 Task: Set the alternate calendars to Indian - Hindu (Saka).
Action: Mouse moved to (981, 103)
Screenshot: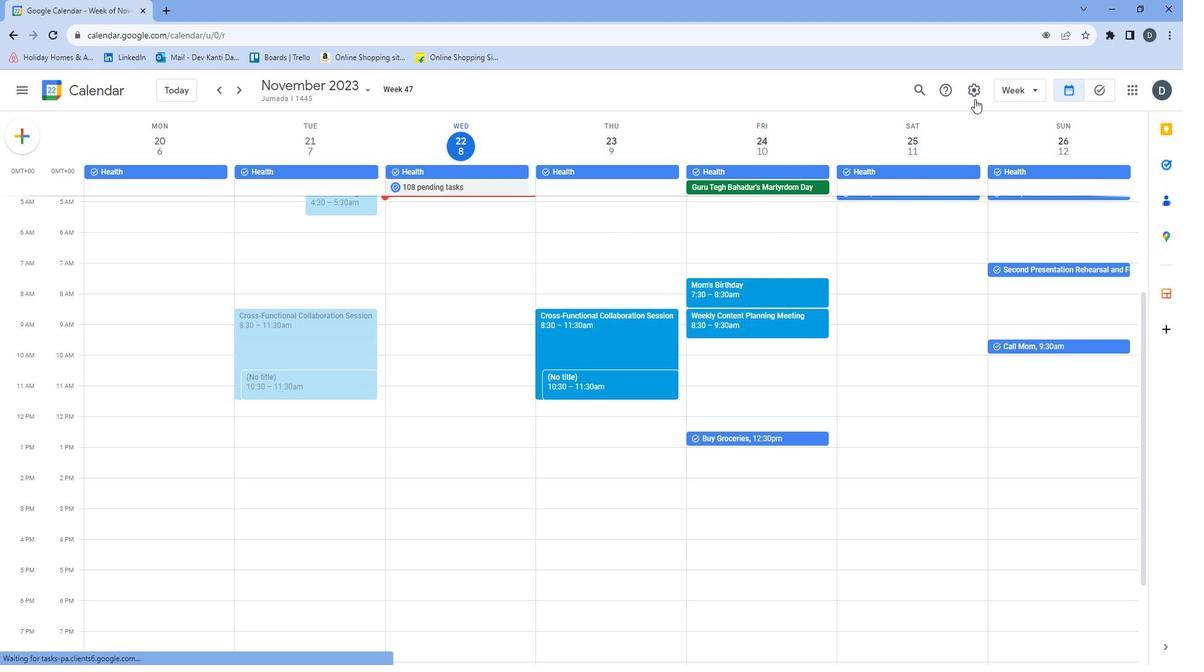 
Action: Mouse pressed left at (981, 103)
Screenshot: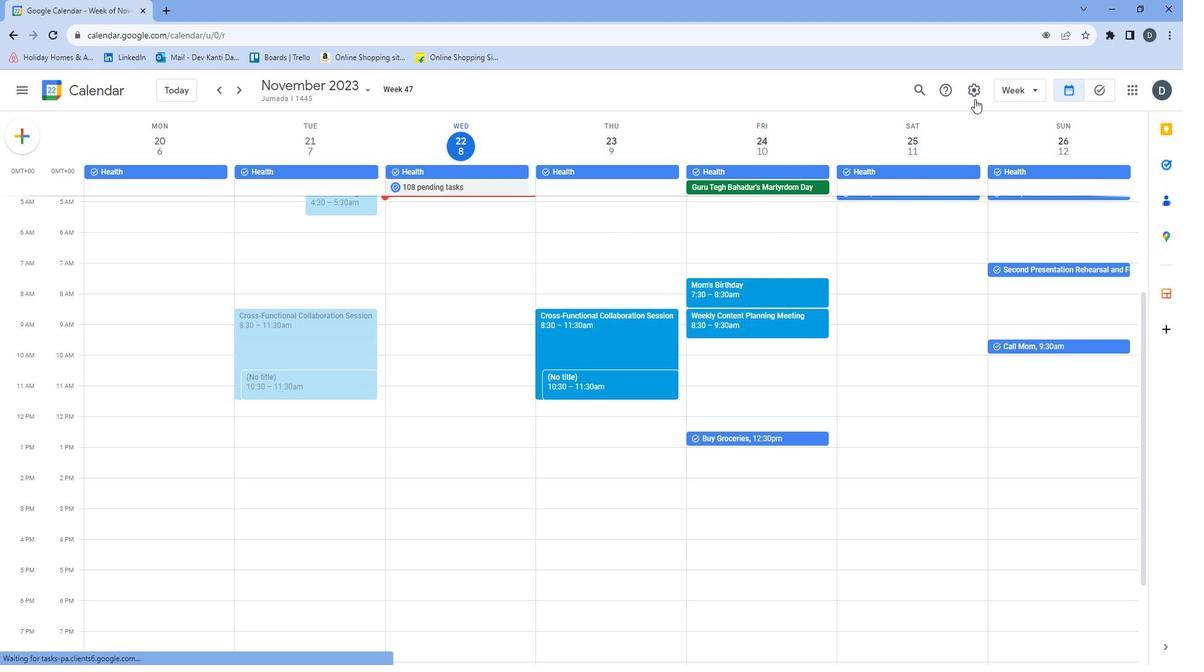 
Action: Mouse moved to (997, 120)
Screenshot: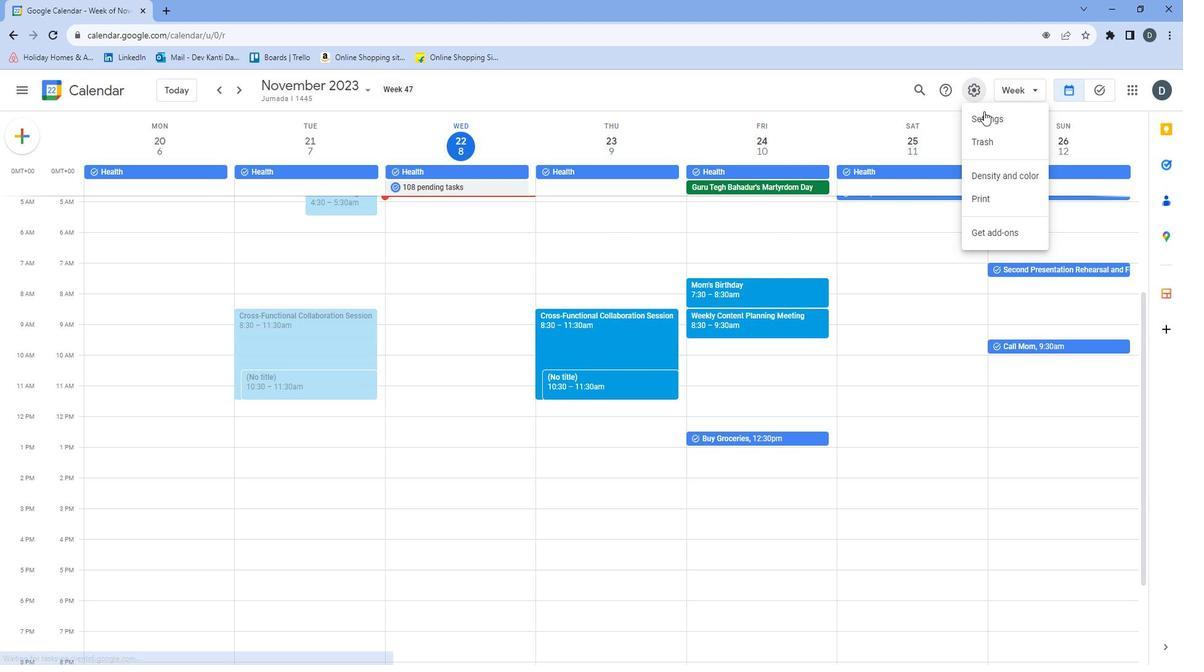 
Action: Mouse pressed left at (997, 120)
Screenshot: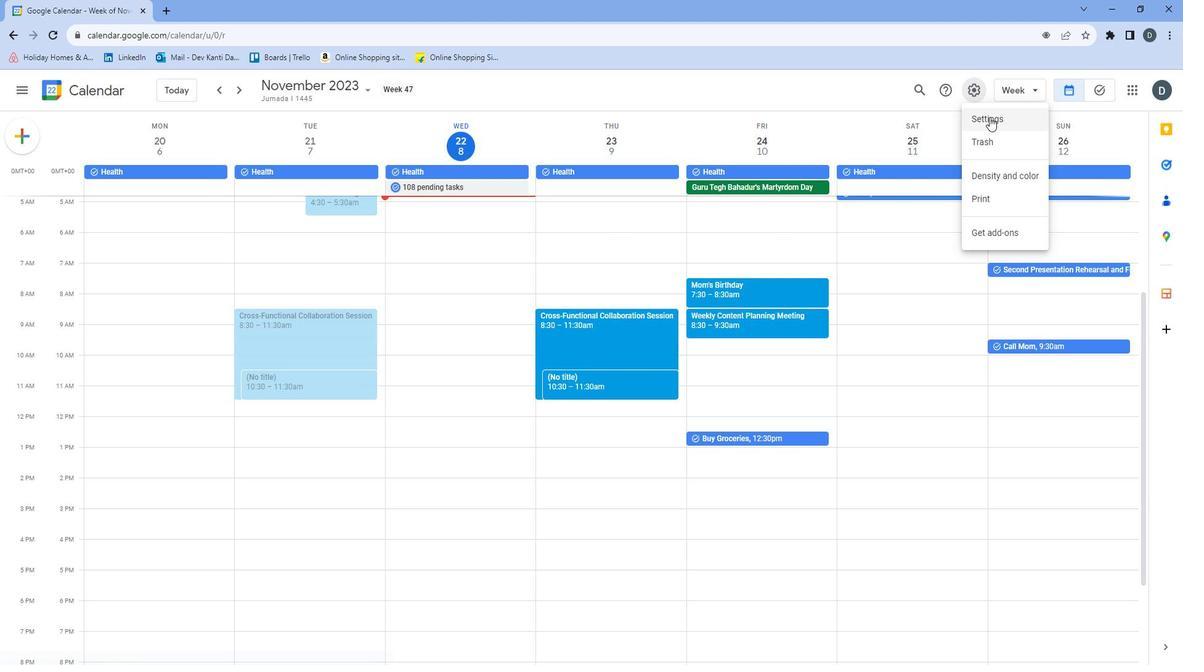 
Action: Mouse moved to (809, 397)
Screenshot: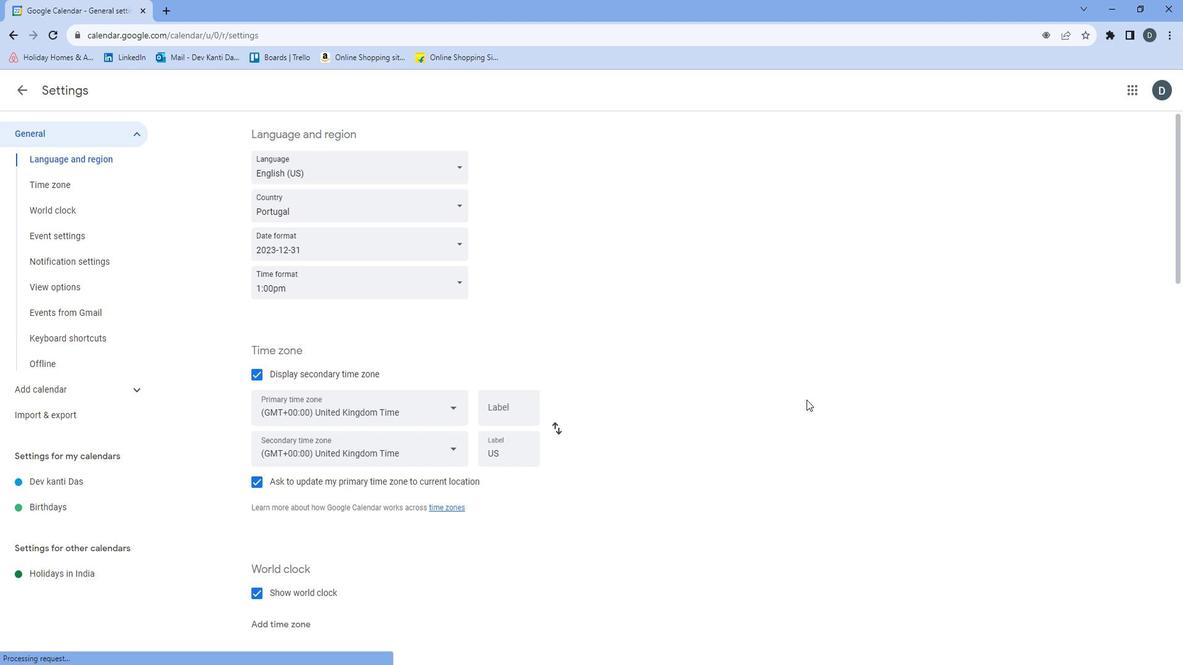 
Action: Mouse scrolled (809, 396) with delta (0, 0)
Screenshot: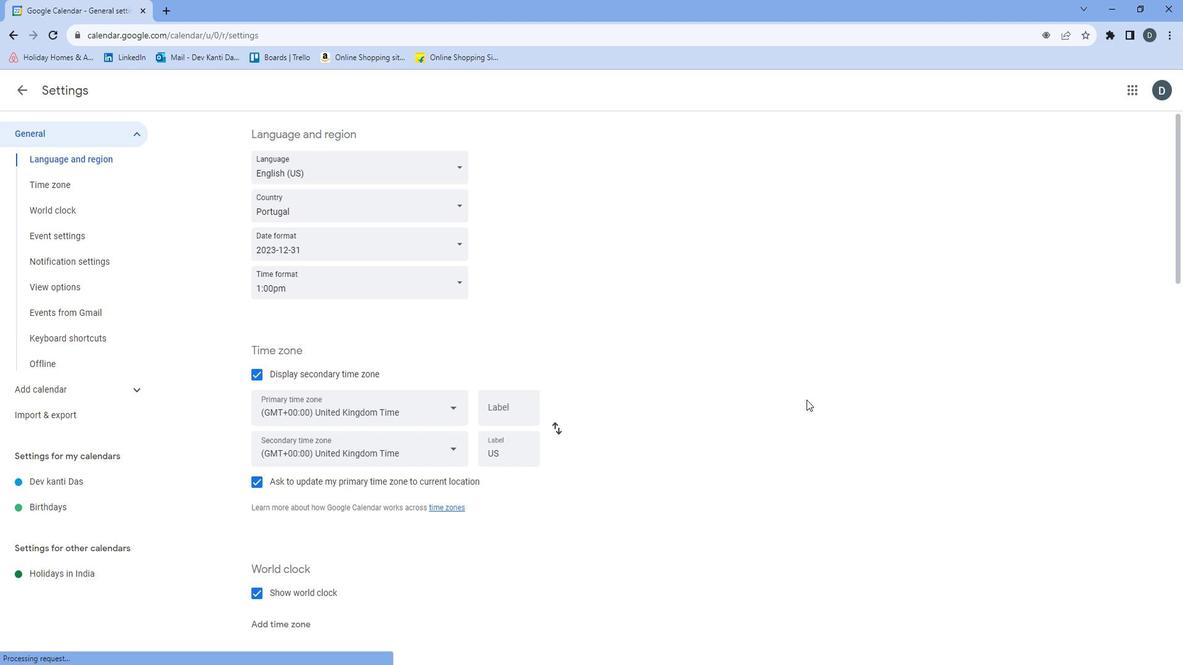 
Action: Mouse moved to (805, 400)
Screenshot: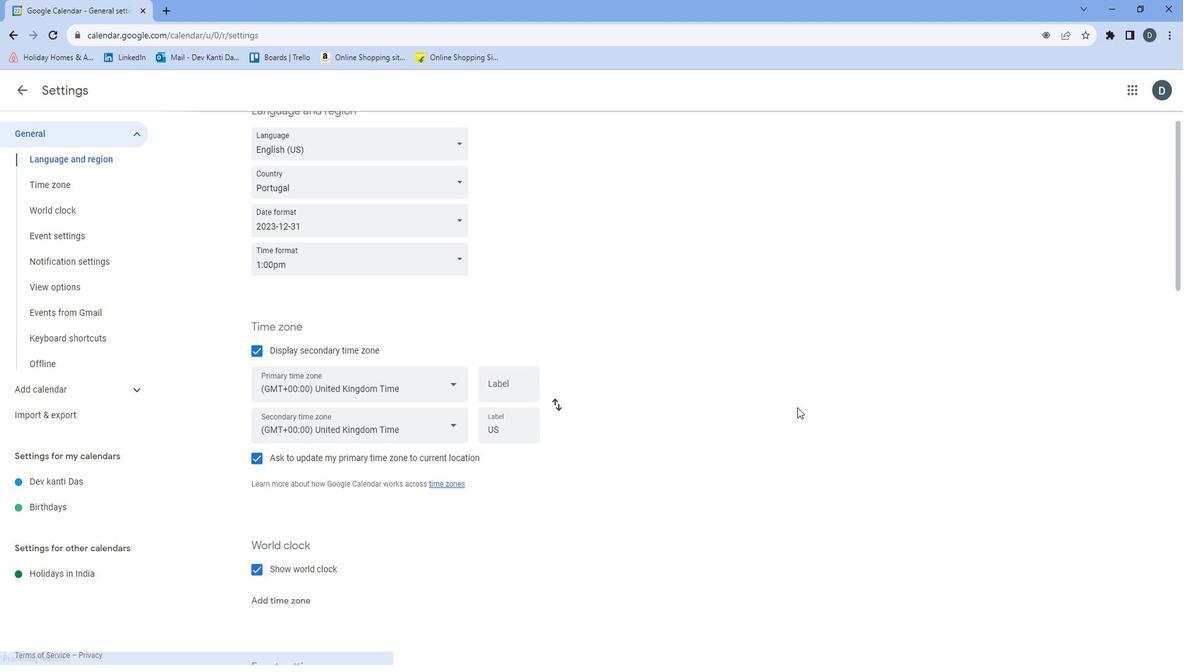 
Action: Mouse scrolled (805, 400) with delta (0, 0)
Screenshot: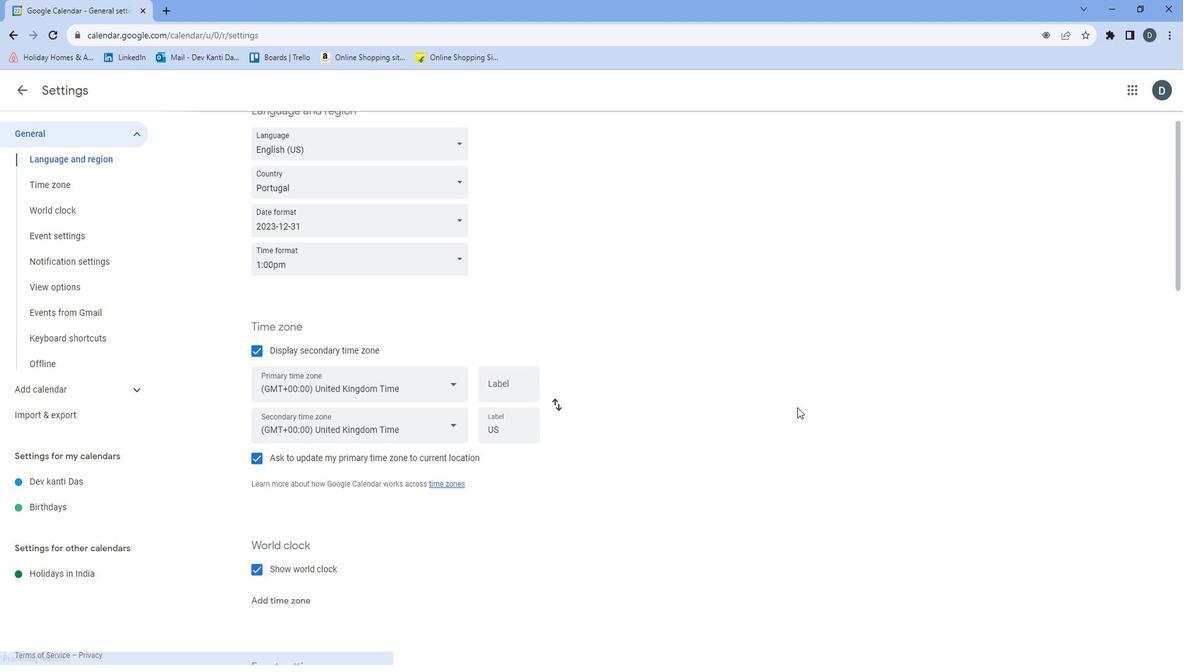 
Action: Mouse moved to (803, 401)
Screenshot: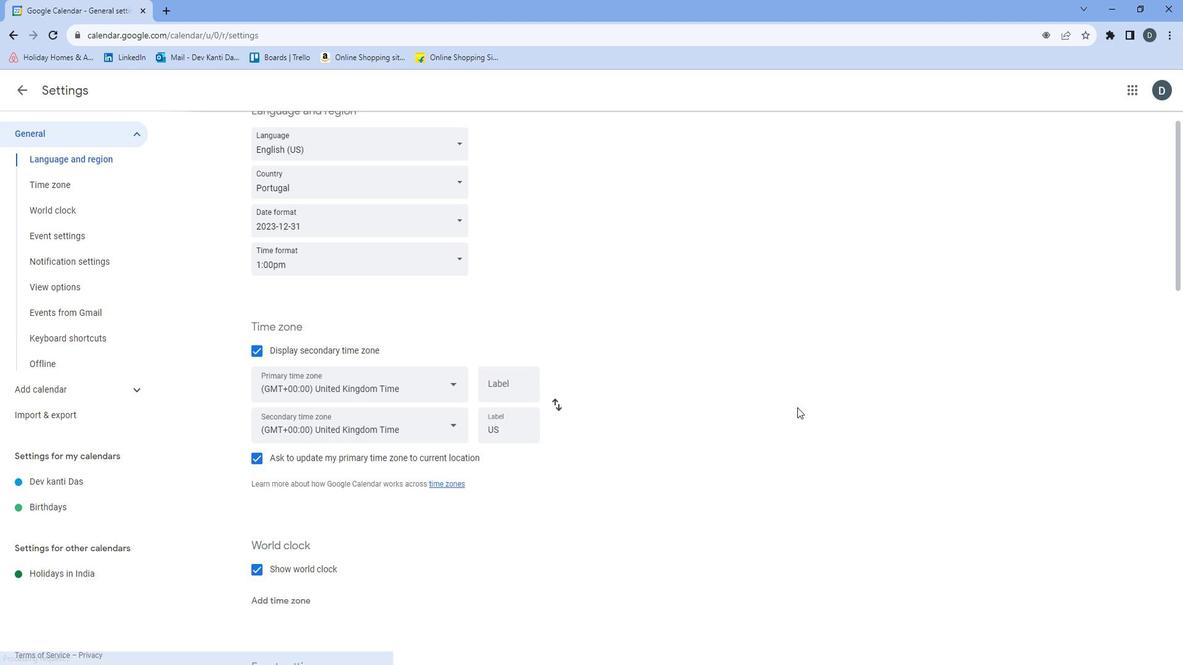 
Action: Mouse scrolled (803, 400) with delta (0, 0)
Screenshot: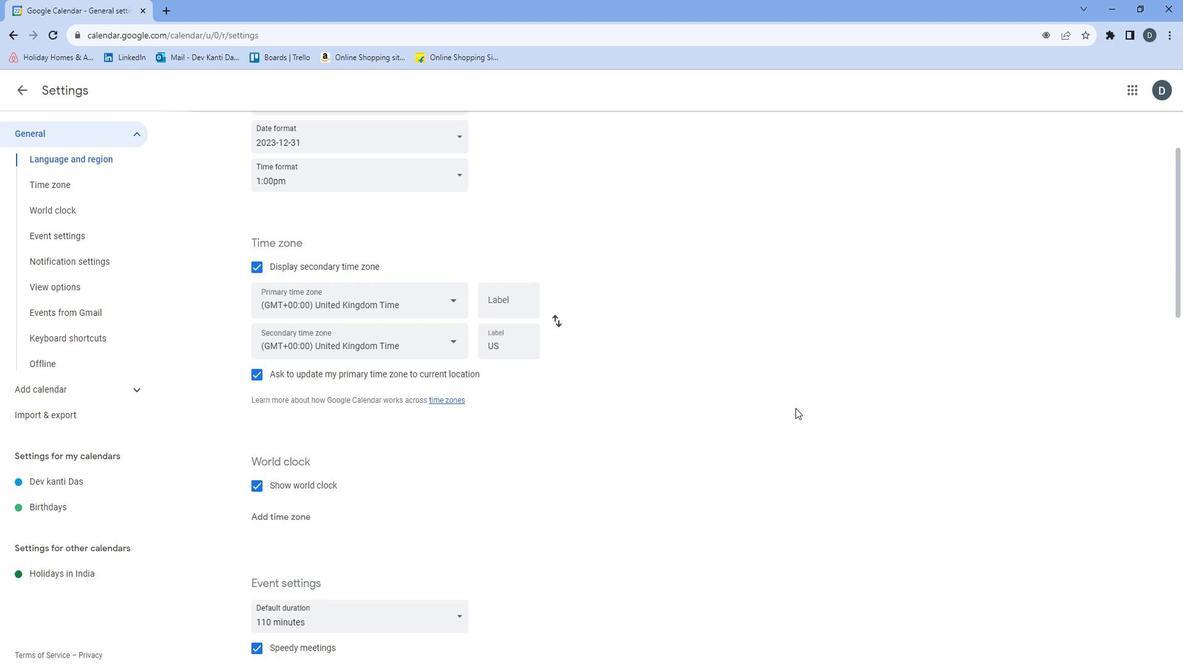 
Action: Mouse scrolled (803, 400) with delta (0, 0)
Screenshot: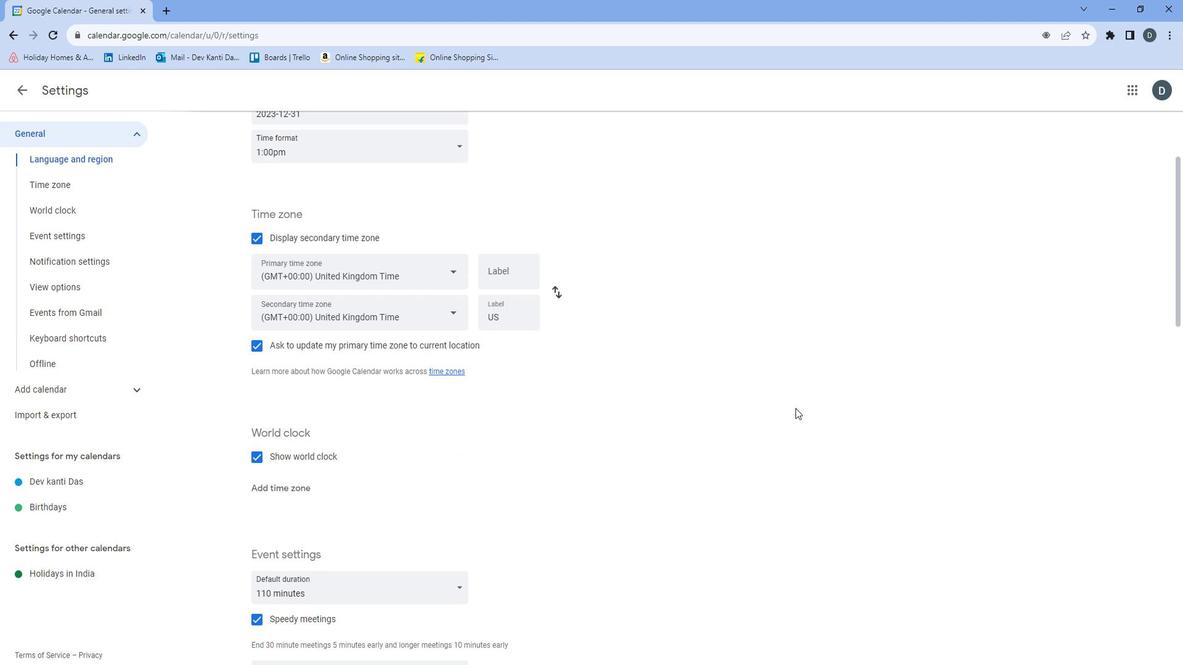 
Action: Mouse moved to (803, 401)
Screenshot: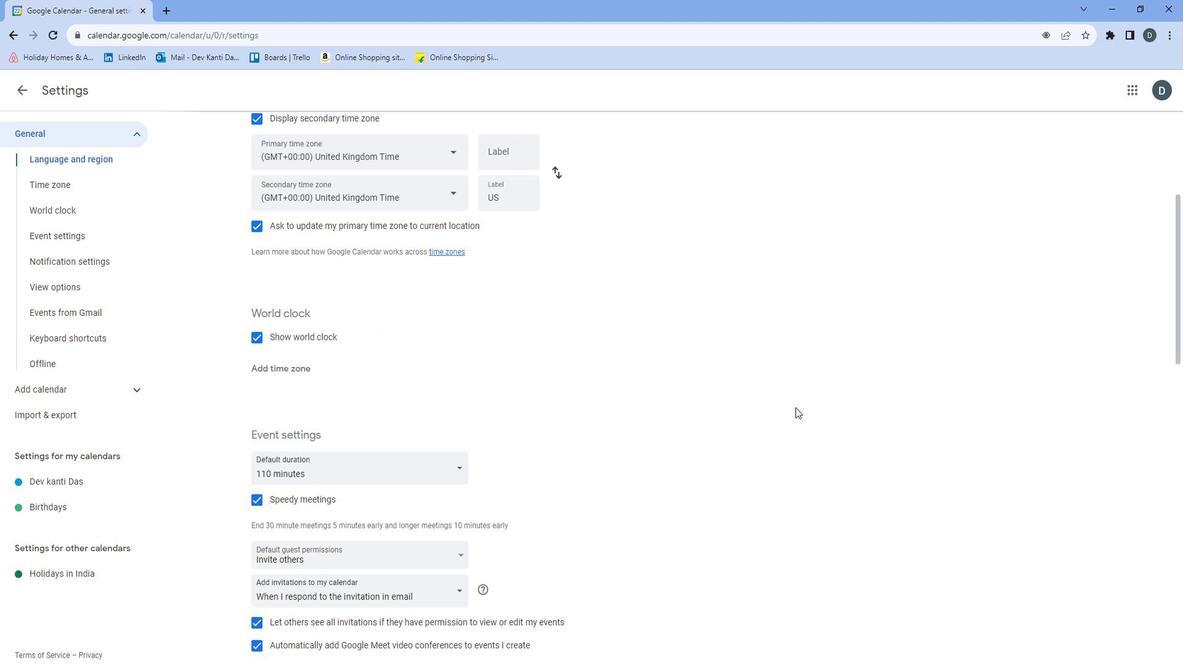 
Action: Mouse scrolled (803, 401) with delta (0, 0)
Screenshot: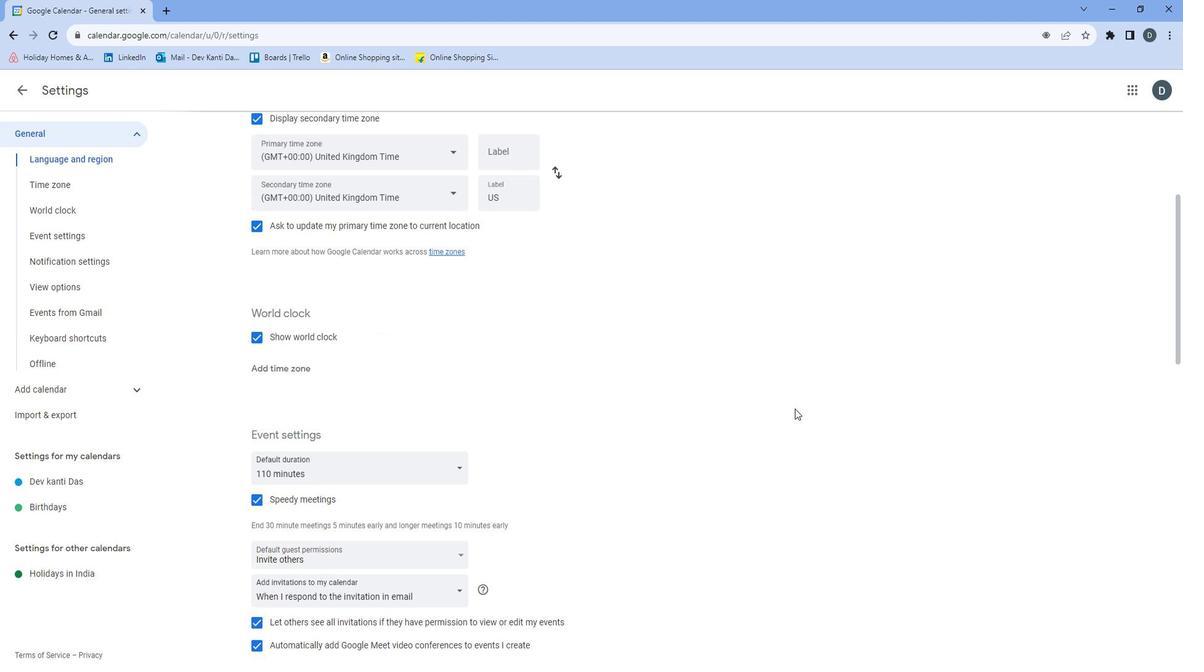 
Action: Mouse scrolled (803, 401) with delta (0, 0)
Screenshot: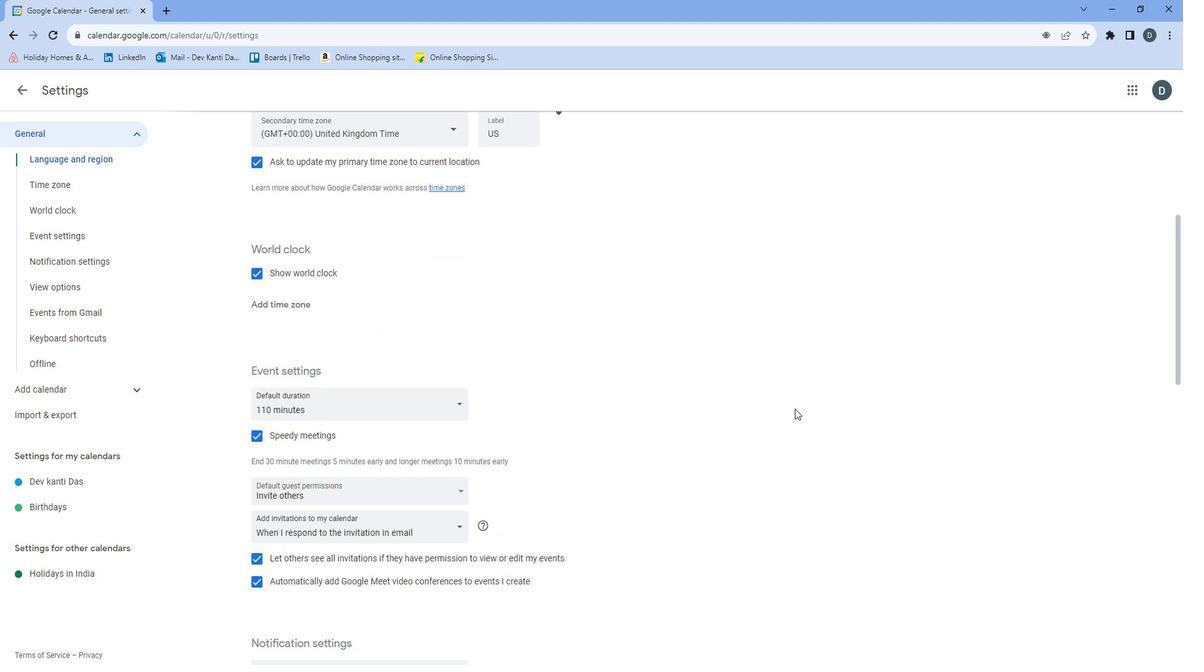 
Action: Mouse scrolled (803, 401) with delta (0, 0)
Screenshot: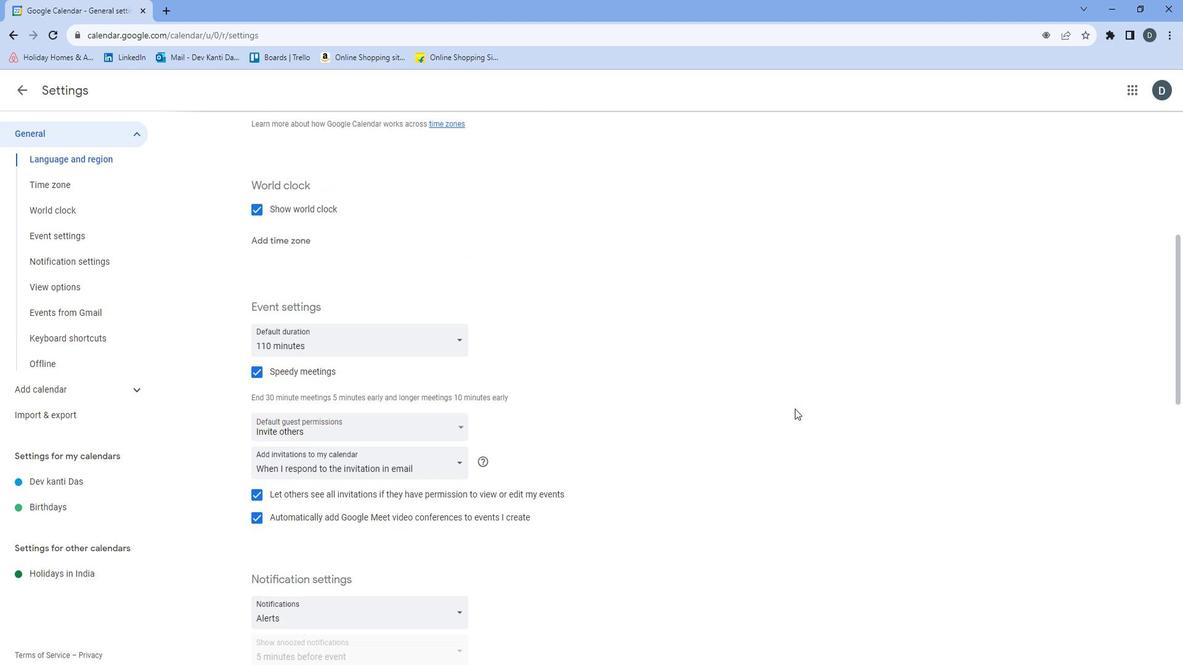 
Action: Mouse scrolled (803, 401) with delta (0, 0)
Screenshot: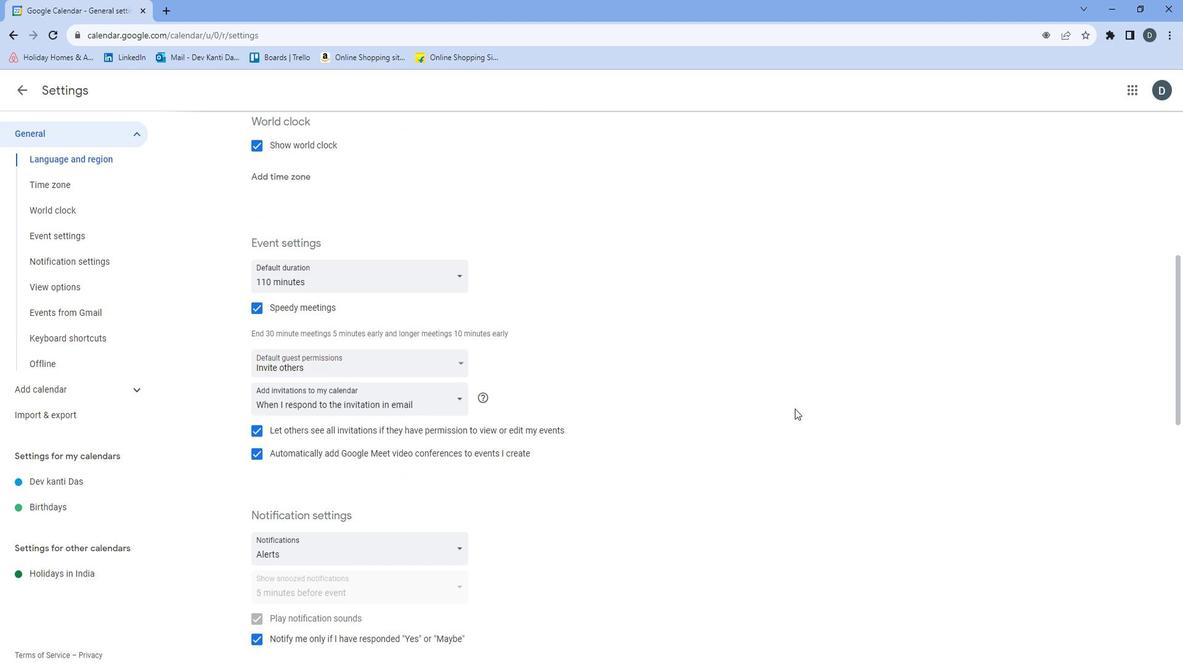 
Action: Mouse moved to (802, 401)
Screenshot: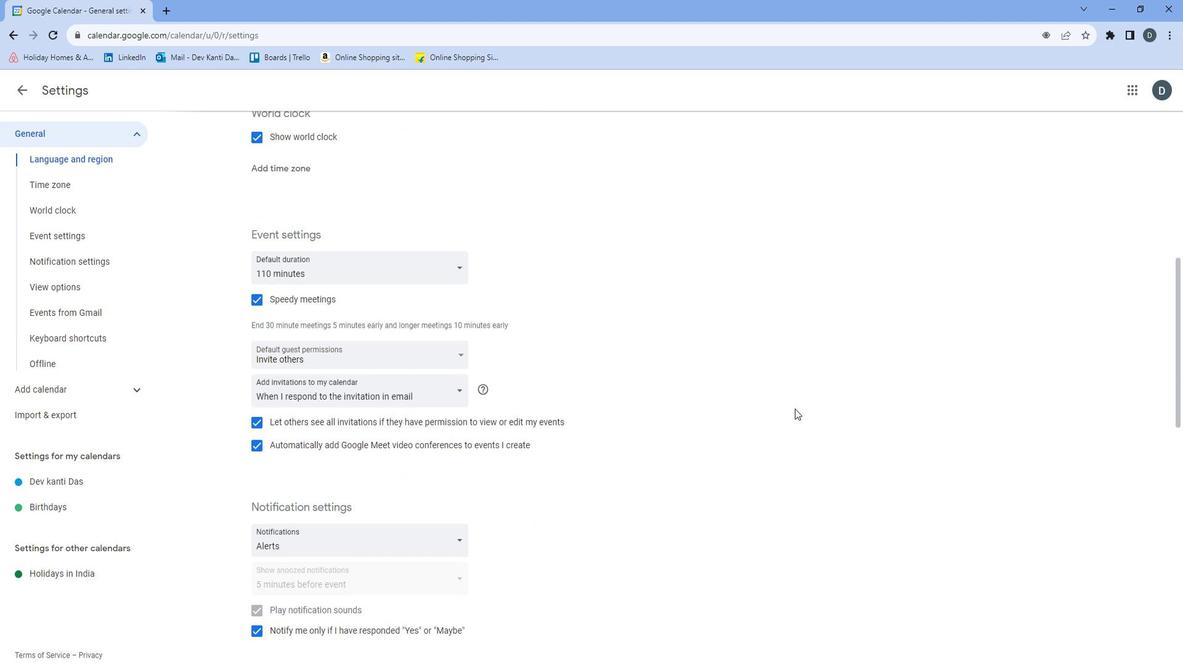 
Action: Mouse scrolled (802, 401) with delta (0, 0)
Screenshot: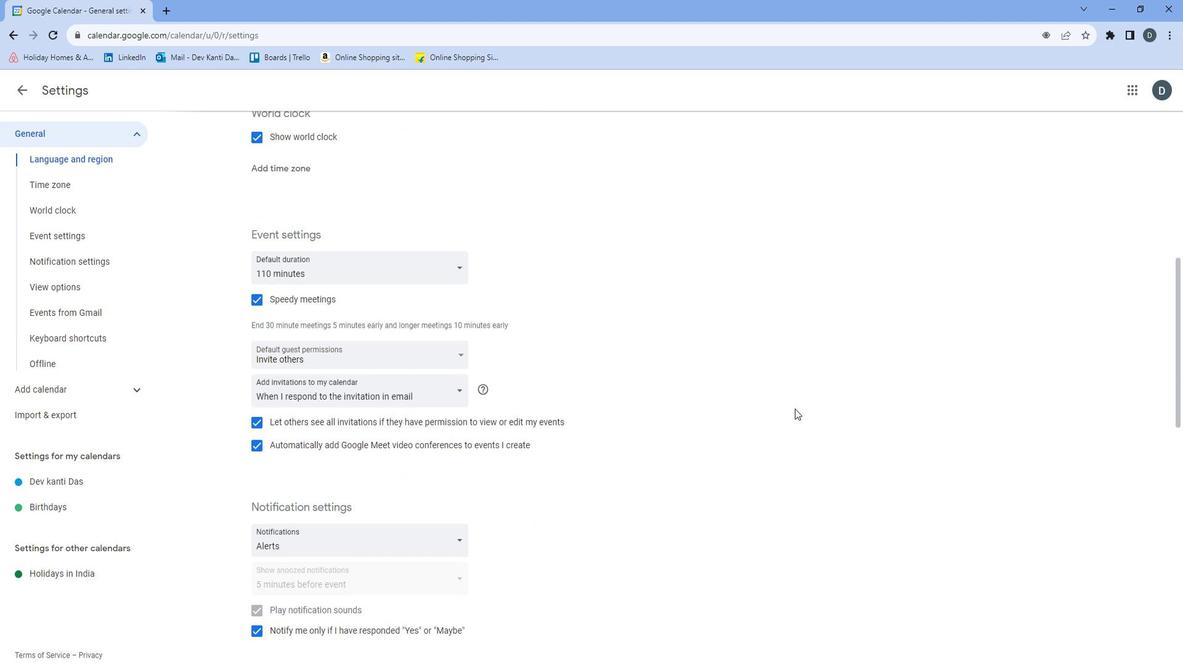 
Action: Mouse scrolled (802, 401) with delta (0, 0)
Screenshot: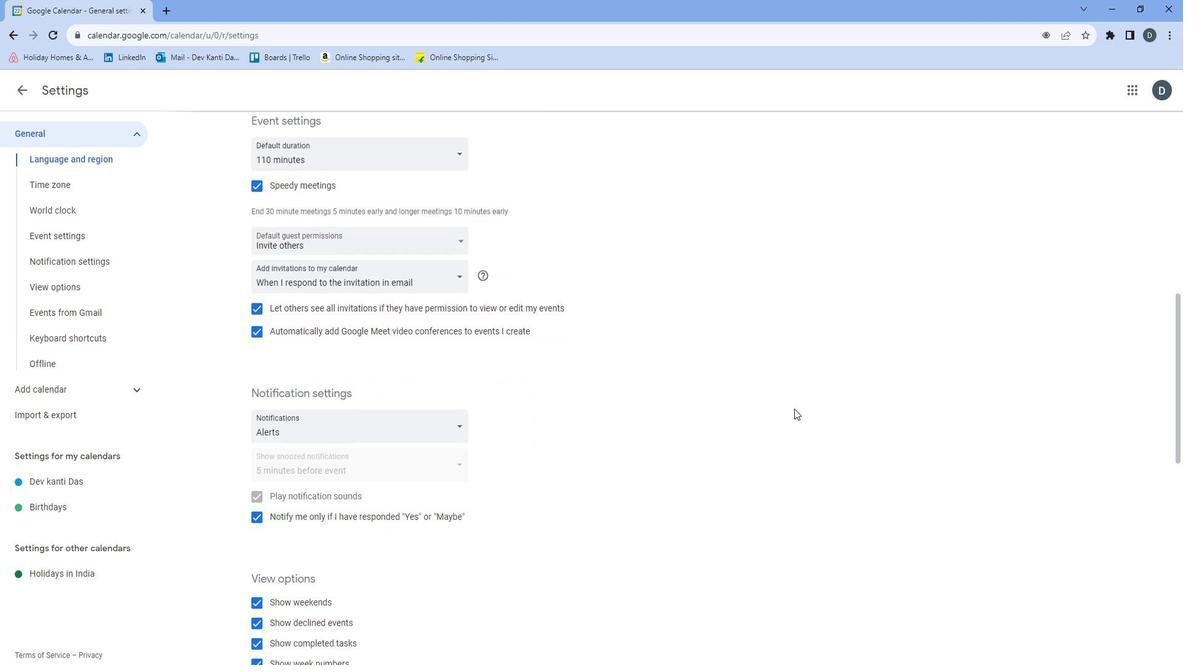 
Action: Mouse scrolled (802, 401) with delta (0, 0)
Screenshot: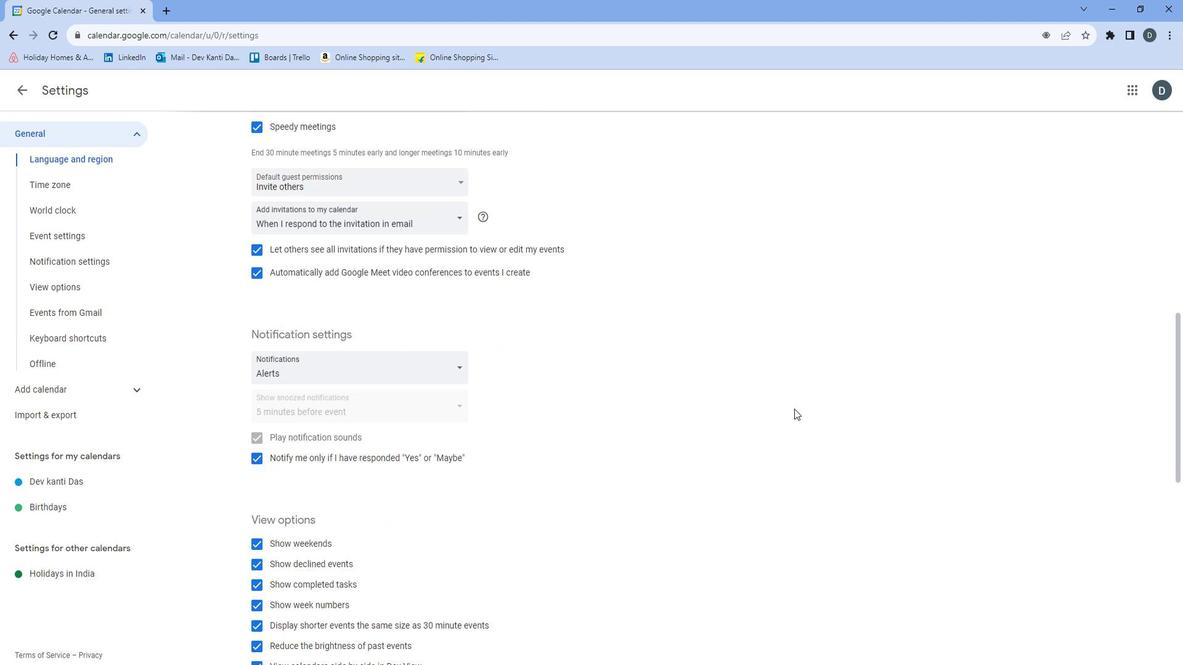 
Action: Mouse scrolled (802, 401) with delta (0, 0)
Screenshot: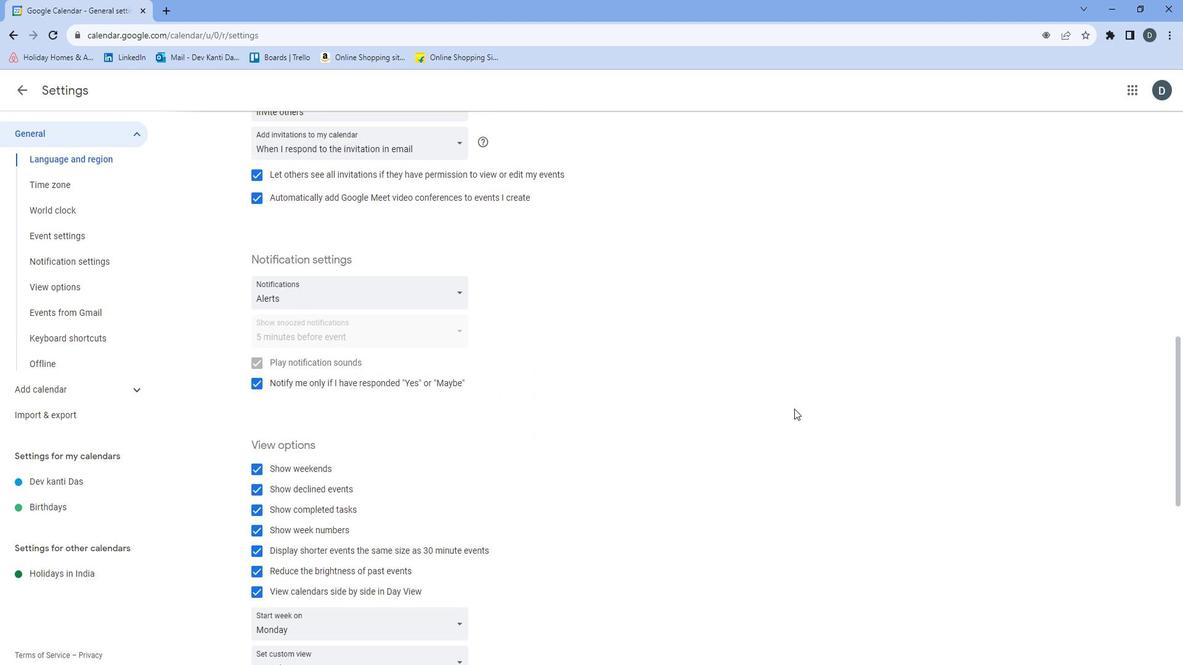 
Action: Mouse scrolled (802, 401) with delta (0, 0)
Screenshot: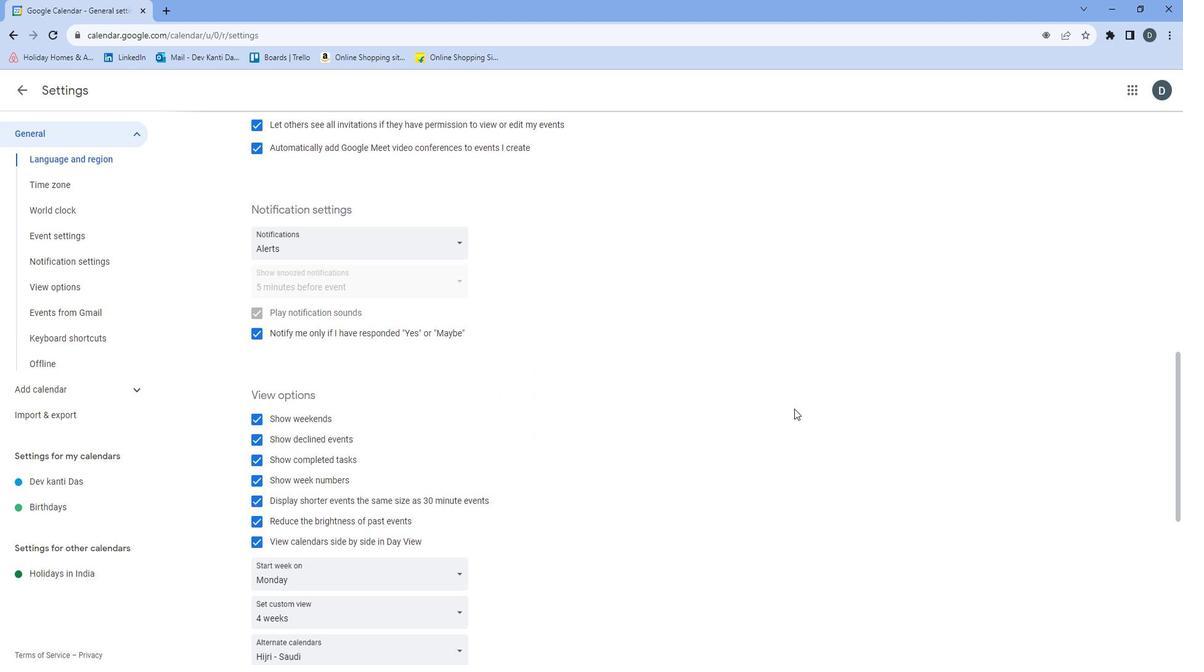 
Action: Mouse moved to (792, 395)
Screenshot: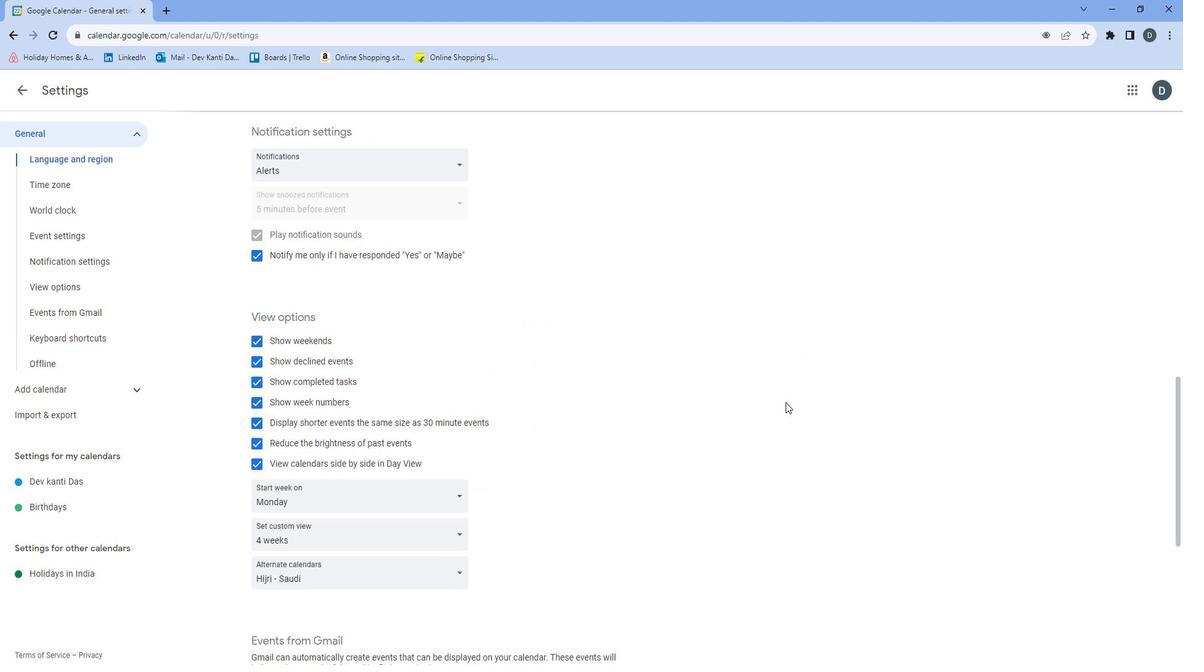 
Action: Mouse scrolled (792, 395) with delta (0, 0)
Screenshot: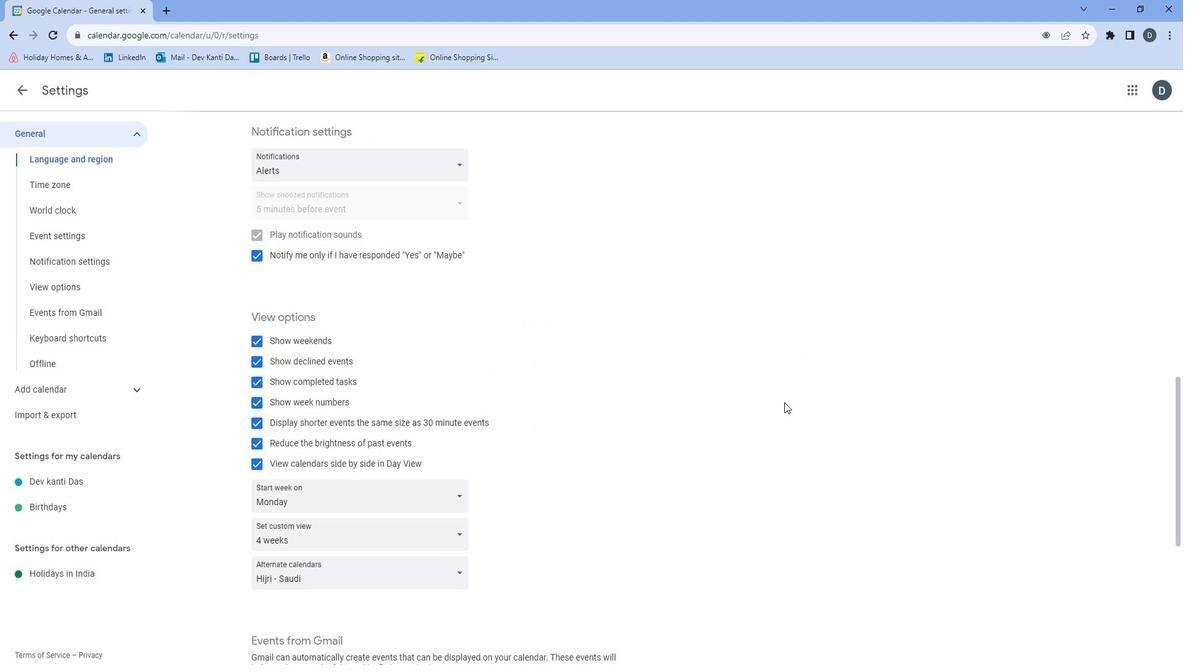 
Action: Mouse moved to (792, 395)
Screenshot: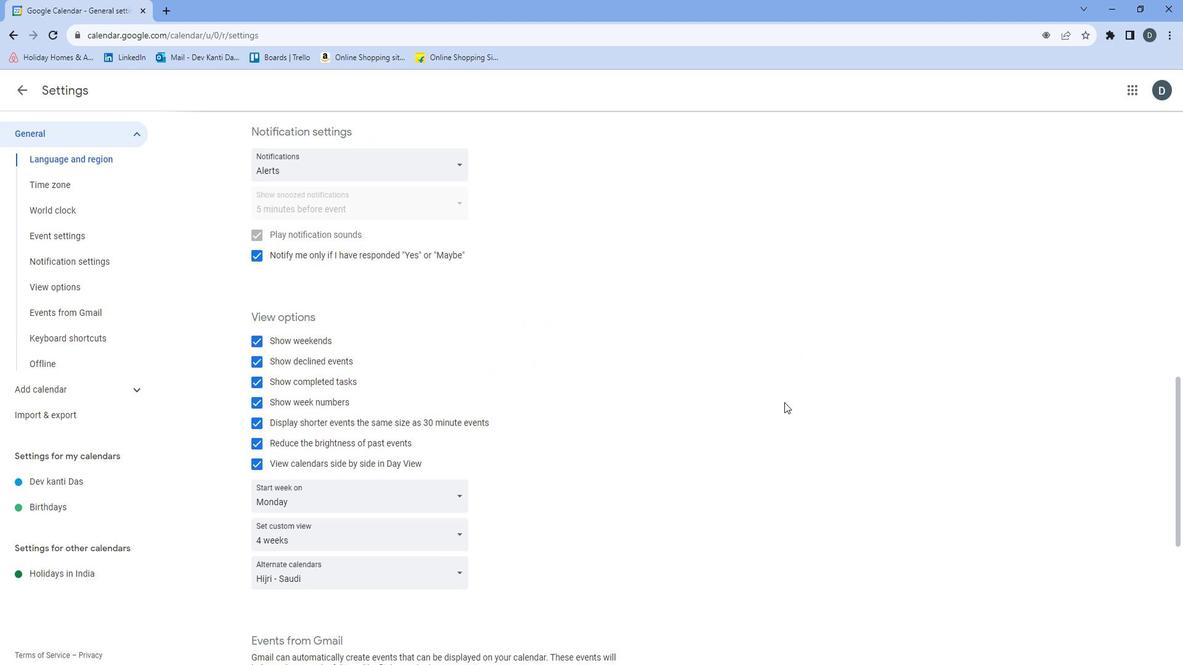 
Action: Mouse scrolled (792, 395) with delta (0, 0)
Screenshot: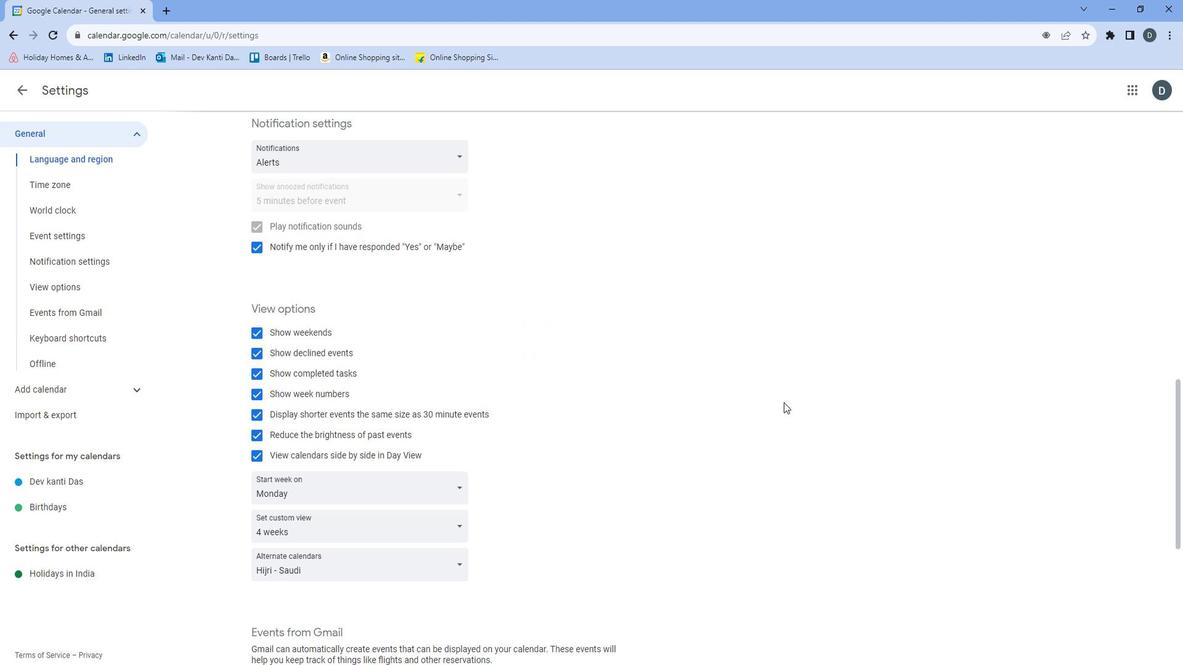 
Action: Mouse scrolled (792, 395) with delta (0, 0)
Screenshot: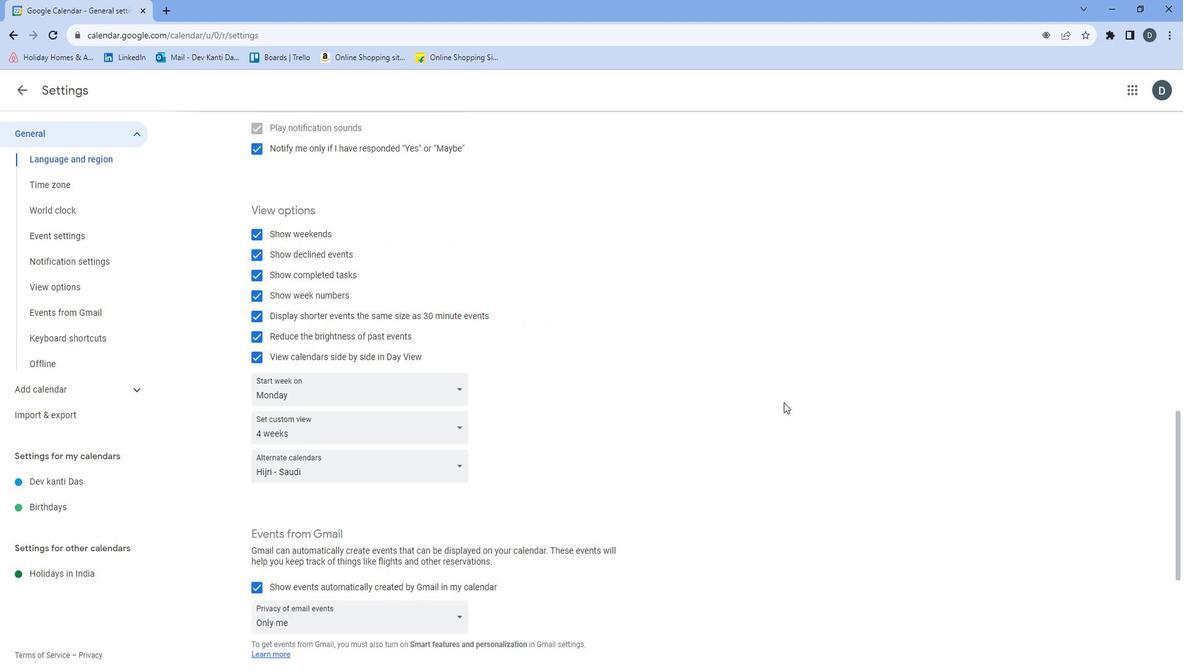 
Action: Mouse scrolled (792, 395) with delta (0, 0)
Screenshot: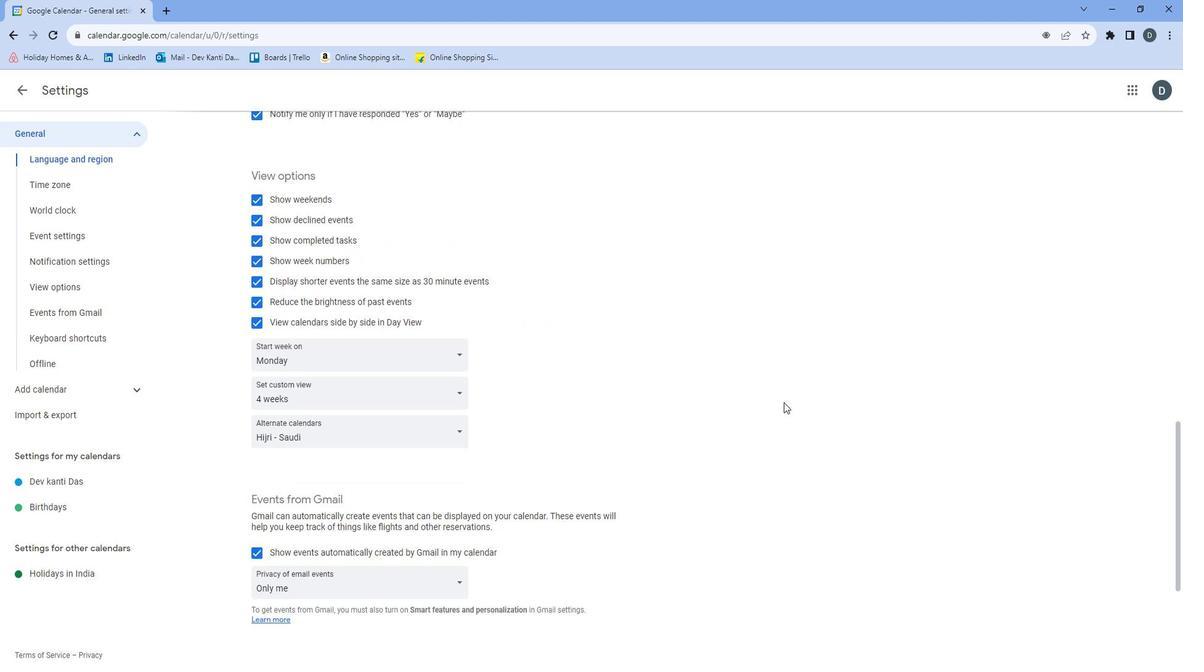 
Action: Mouse moved to (445, 319)
Screenshot: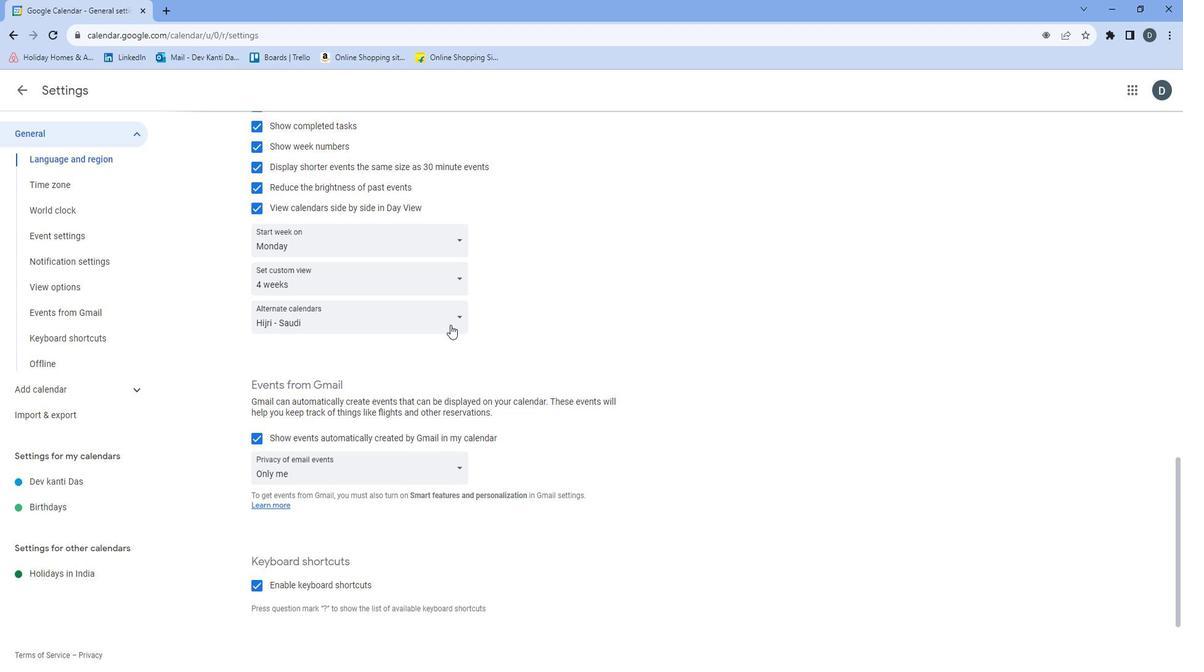 
Action: Mouse pressed left at (445, 319)
Screenshot: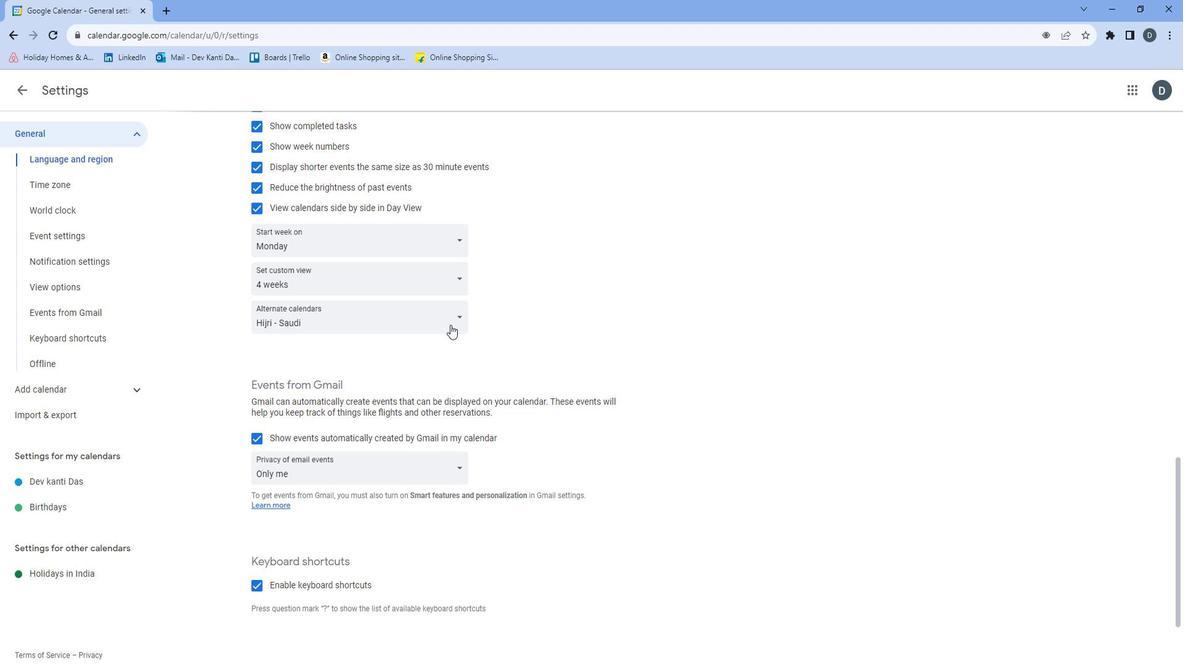 
Action: Mouse moved to (404, 533)
Screenshot: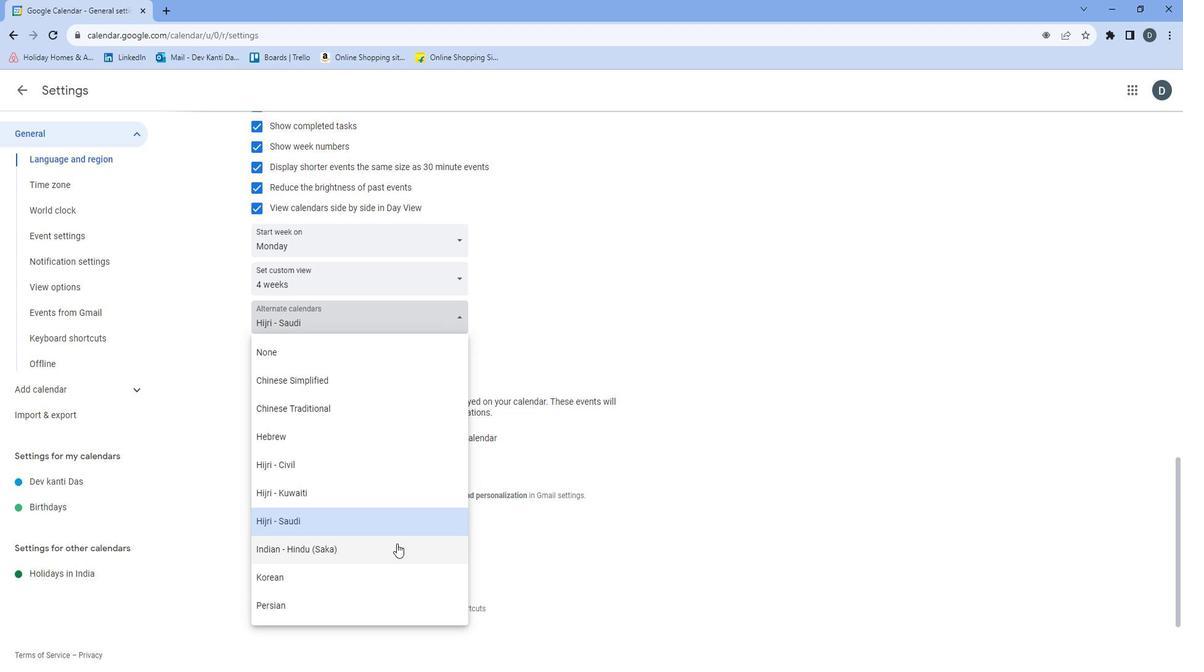 
Action: Mouse pressed left at (404, 533)
Screenshot: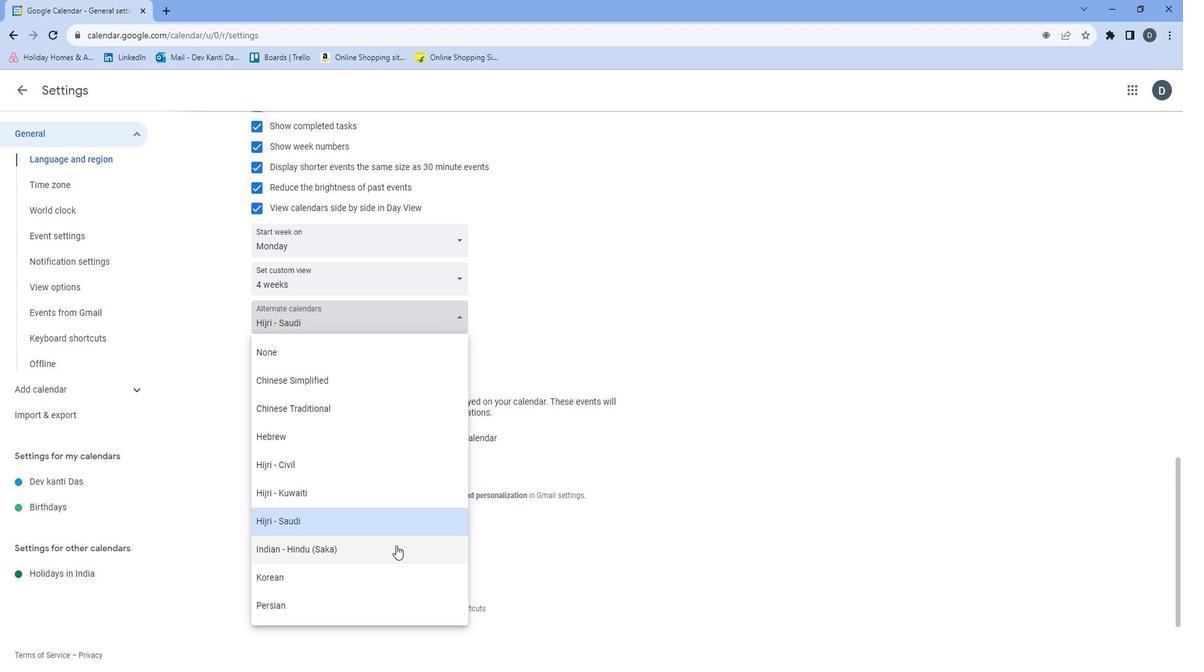
Action: Mouse moved to (706, 435)
Screenshot: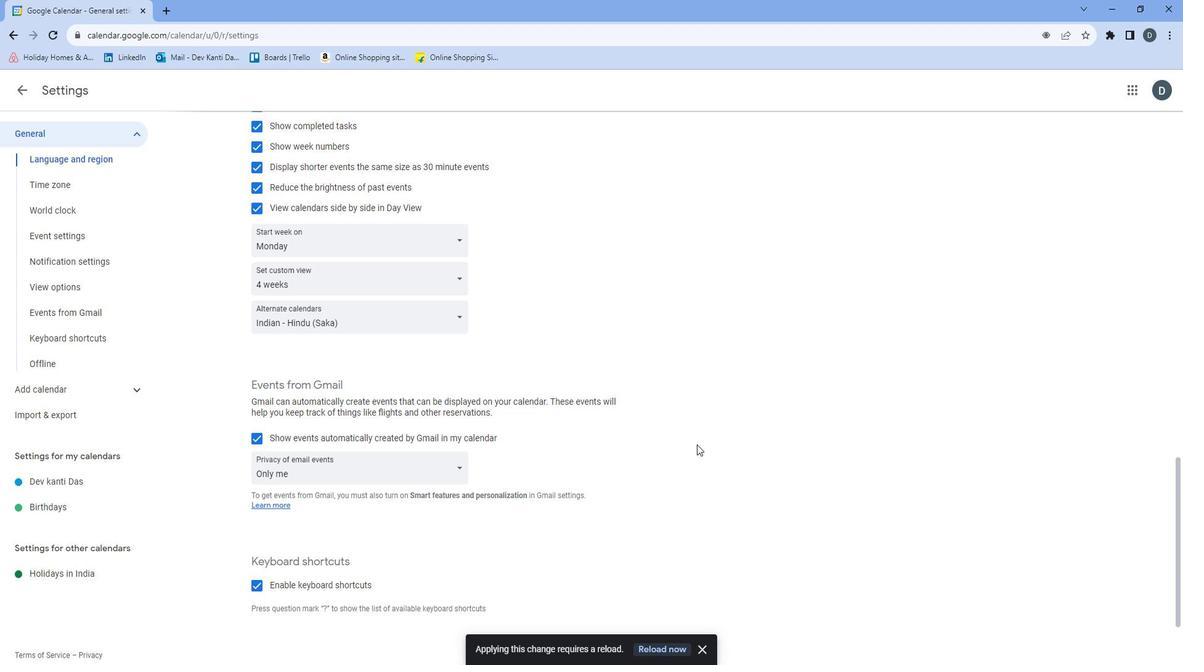
